 Task: Change the debt-to-income ratio to 34%.
Action: Mouse moved to (529, 220)
Screenshot: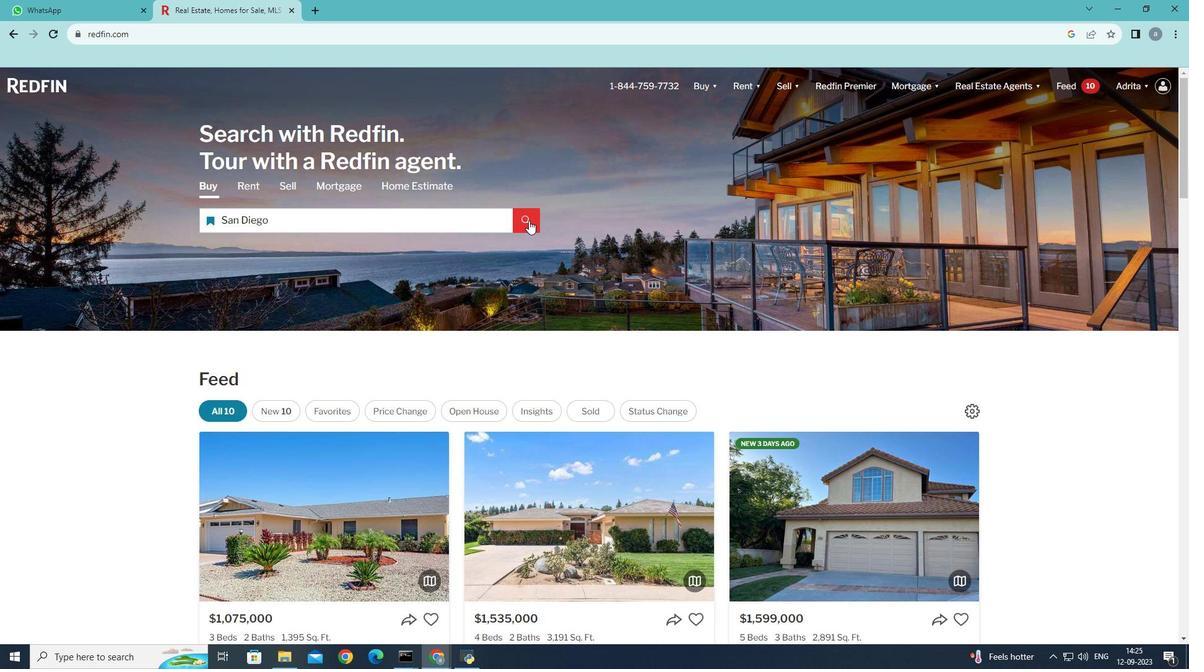 
Action: Mouse pressed left at (529, 220)
Screenshot: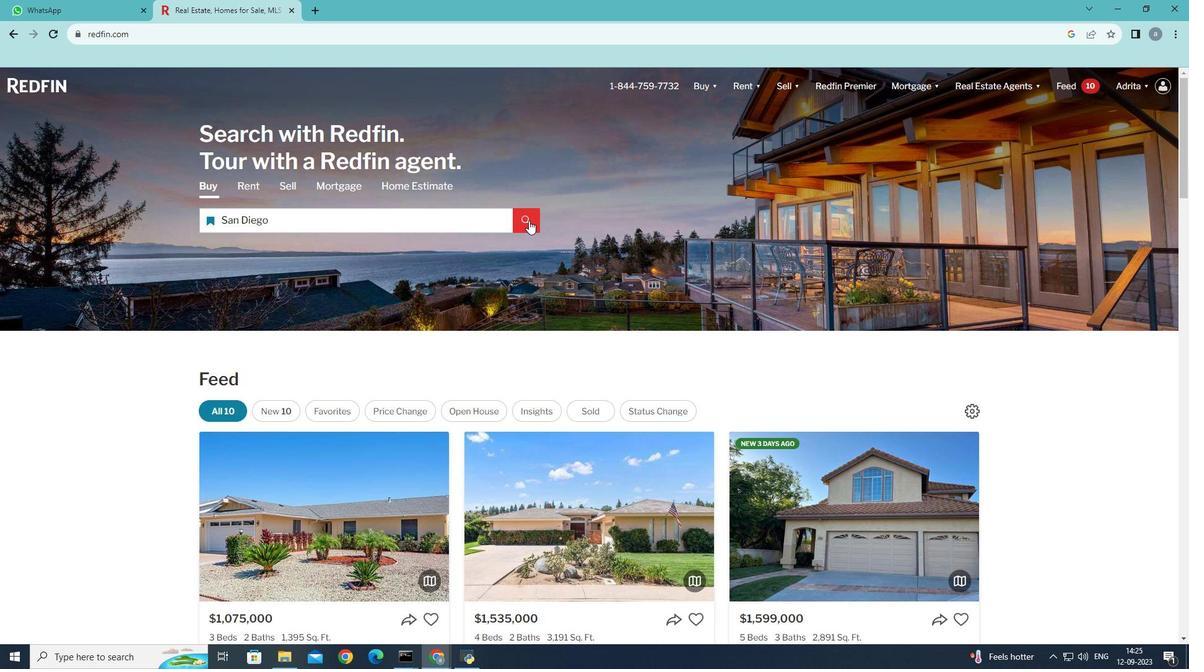 
Action: Mouse moved to (773, 151)
Screenshot: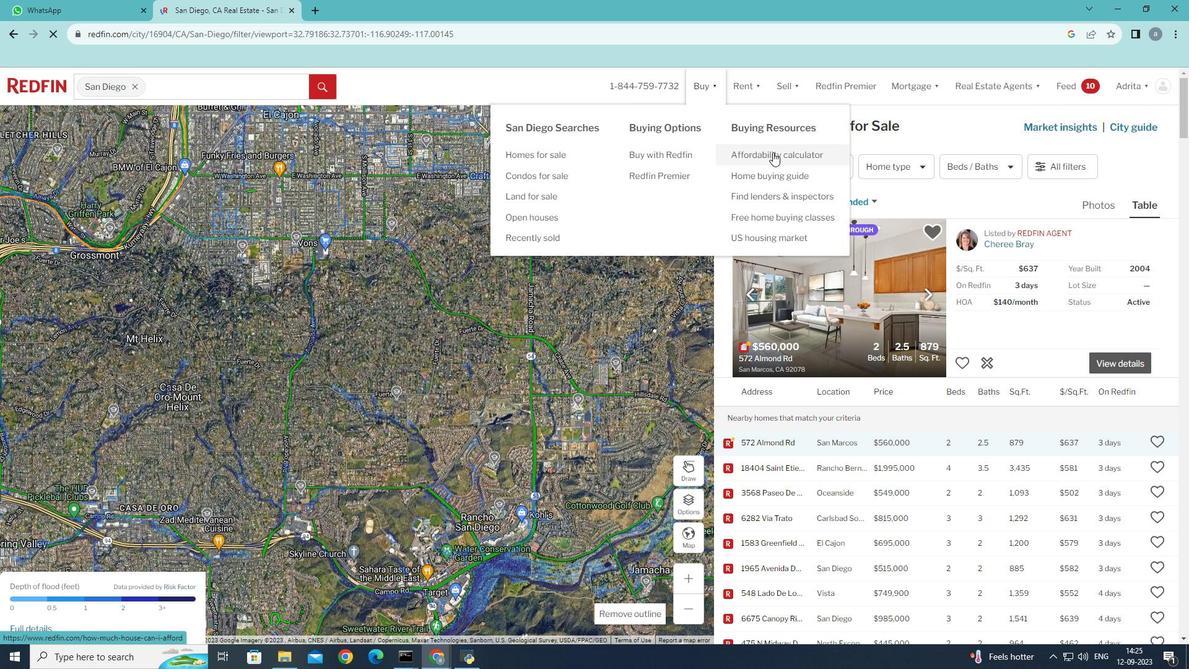 
Action: Mouse pressed left at (773, 151)
Screenshot: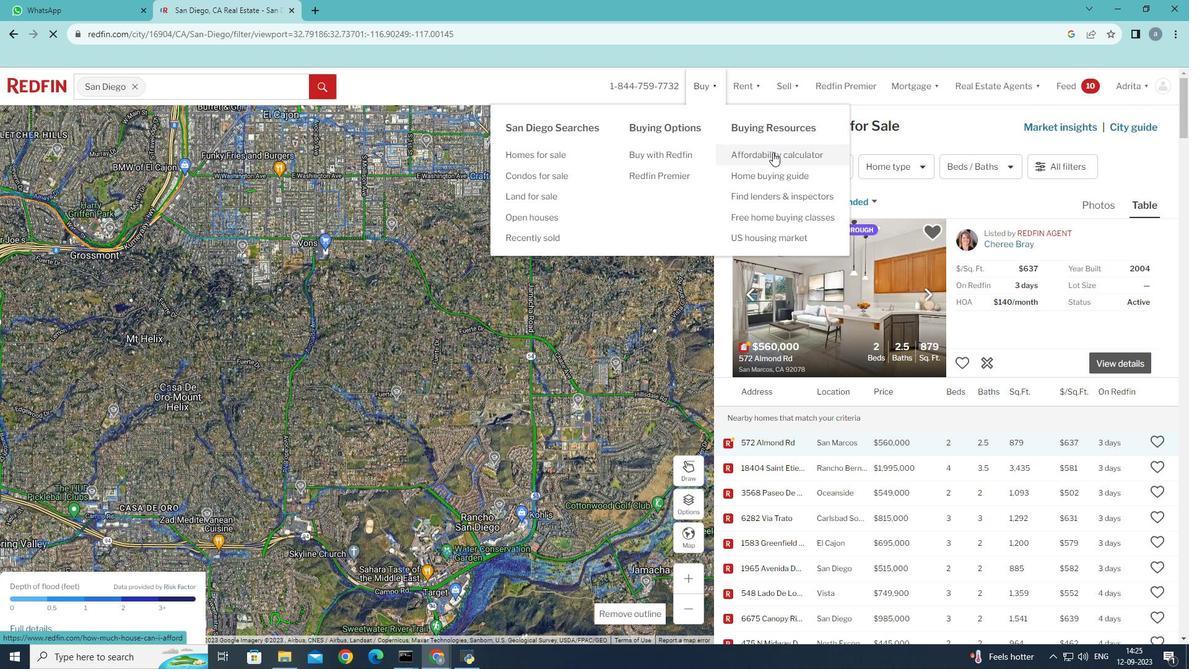 
Action: Mouse moved to (729, 387)
Screenshot: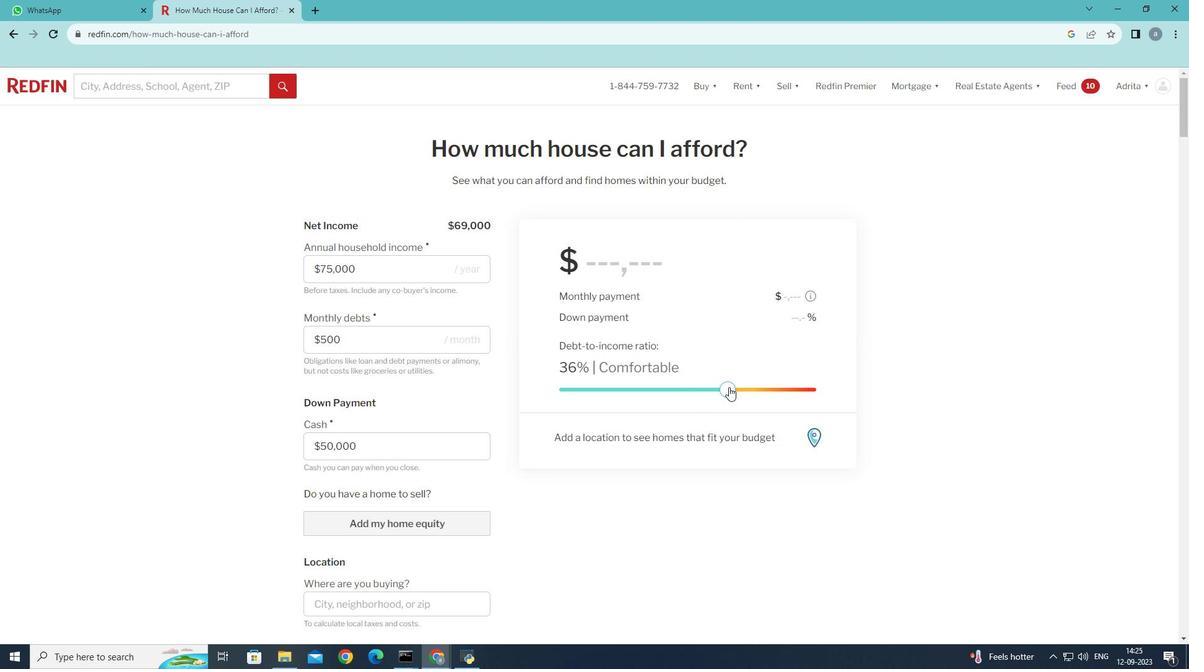
Action: Mouse pressed left at (729, 387)
Screenshot: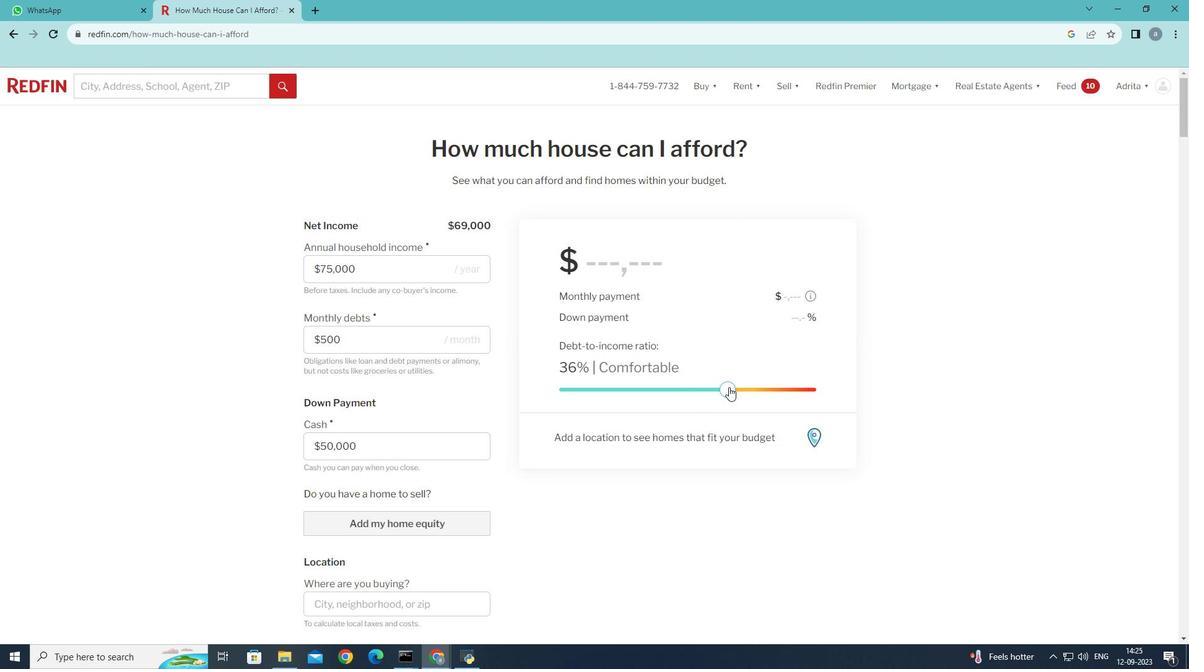 
Action: Mouse moved to (603, 505)
Screenshot: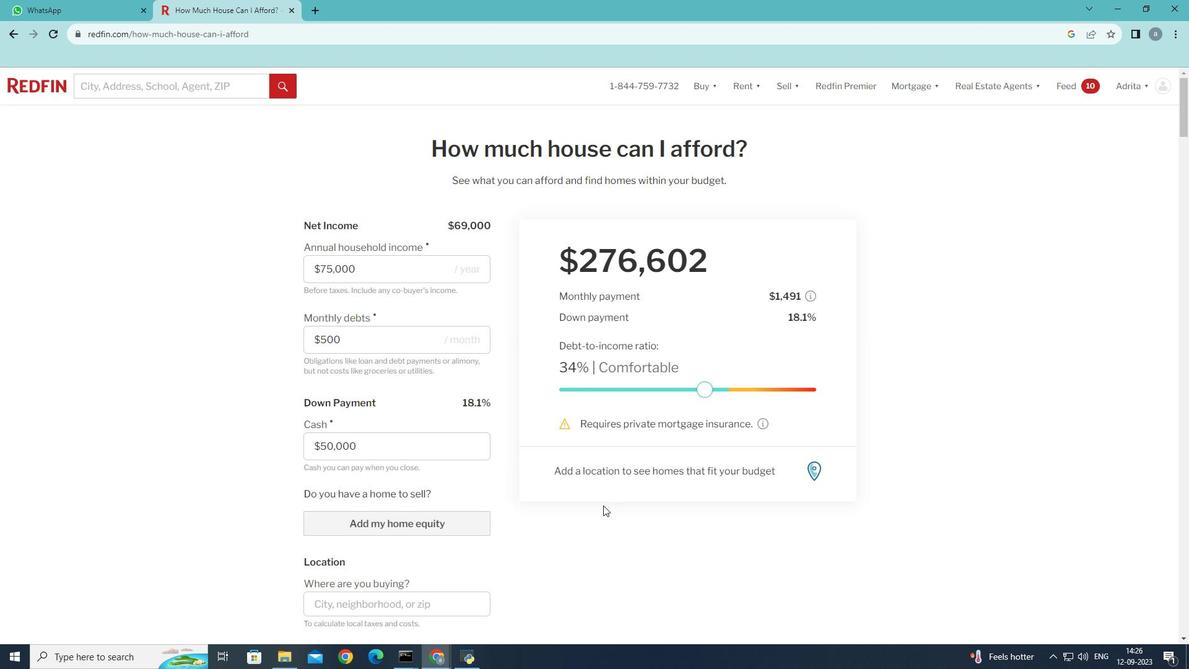 
